 Task: Check the percentage active listings of golf course in the last 1 year.
Action: Mouse moved to (1063, 234)
Screenshot: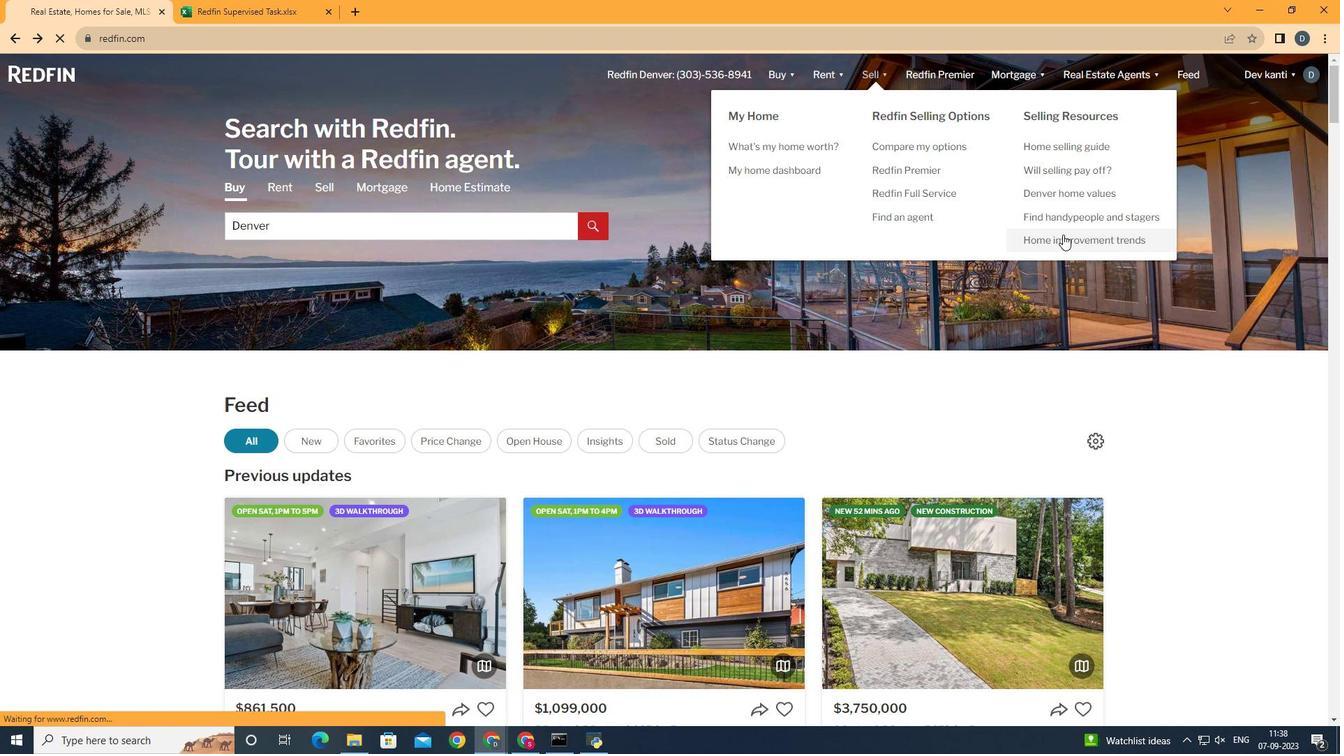 
Action: Mouse pressed left at (1063, 234)
Screenshot: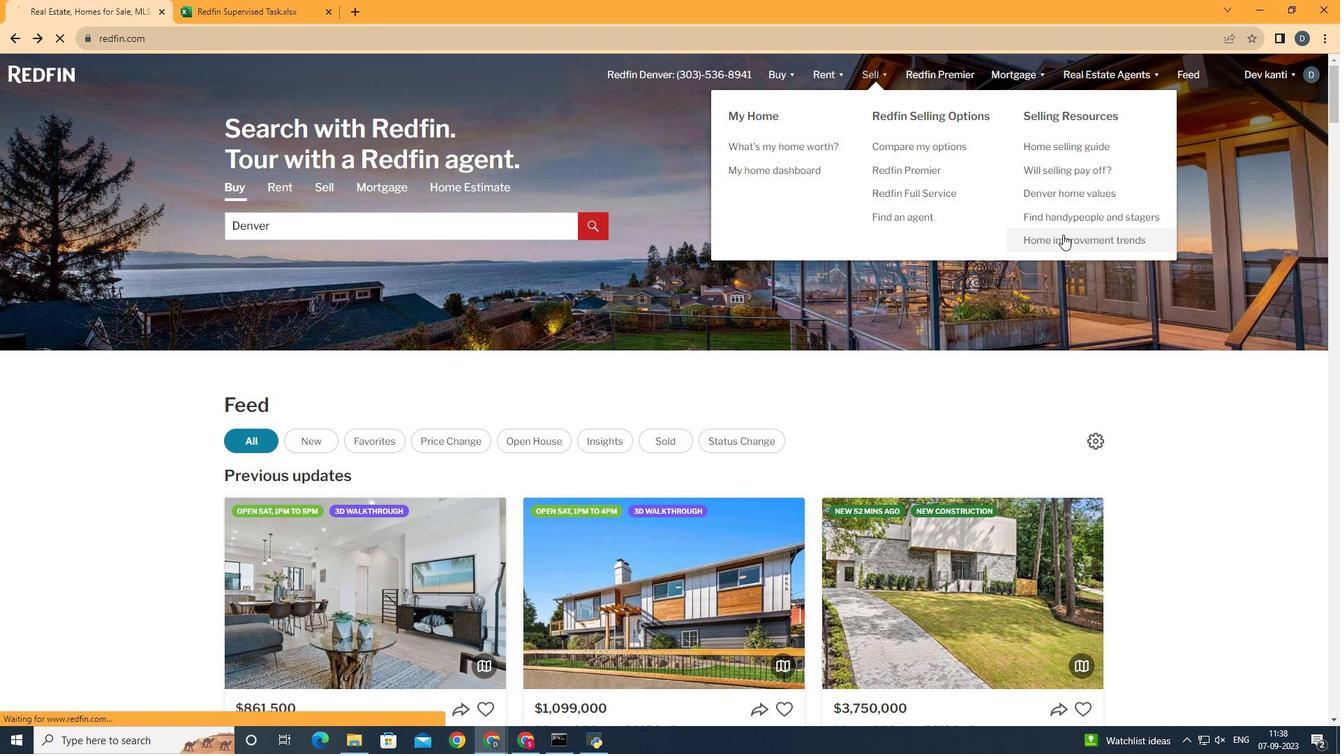 
Action: Mouse moved to (379, 273)
Screenshot: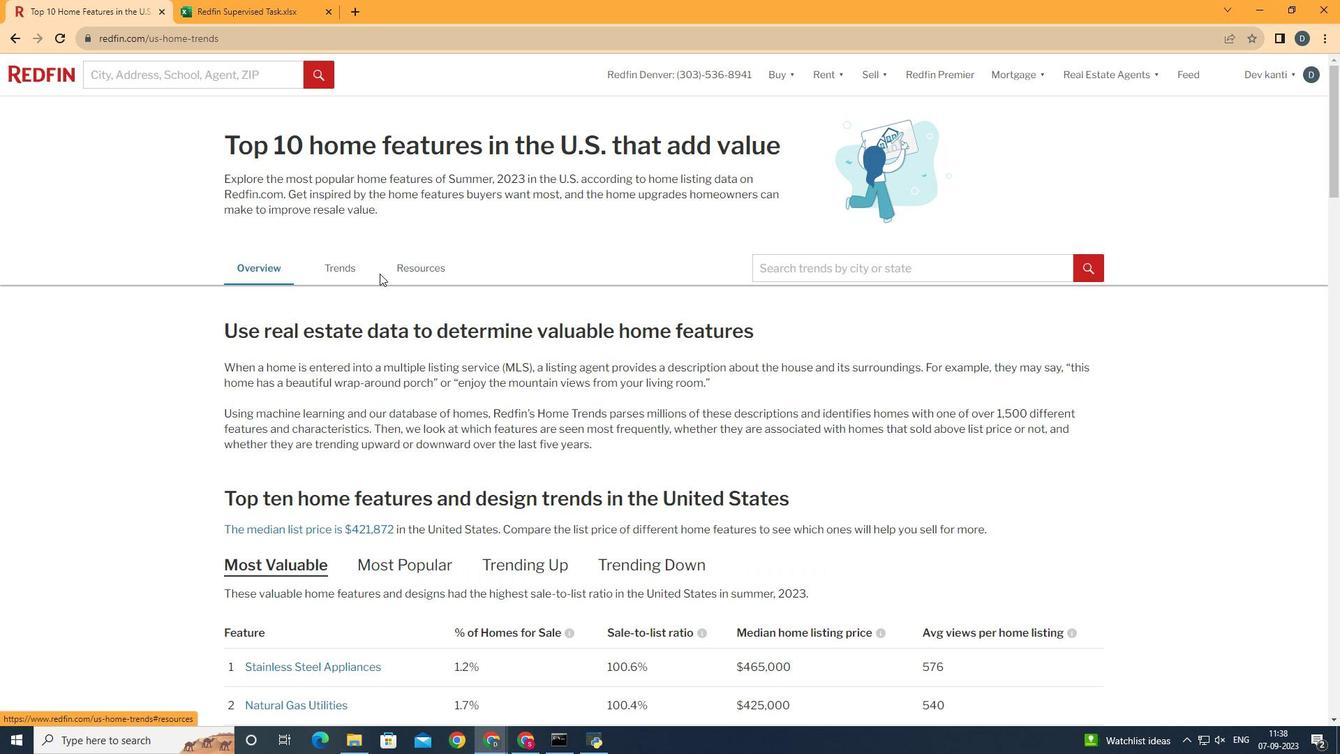 
Action: Mouse pressed left at (379, 273)
Screenshot: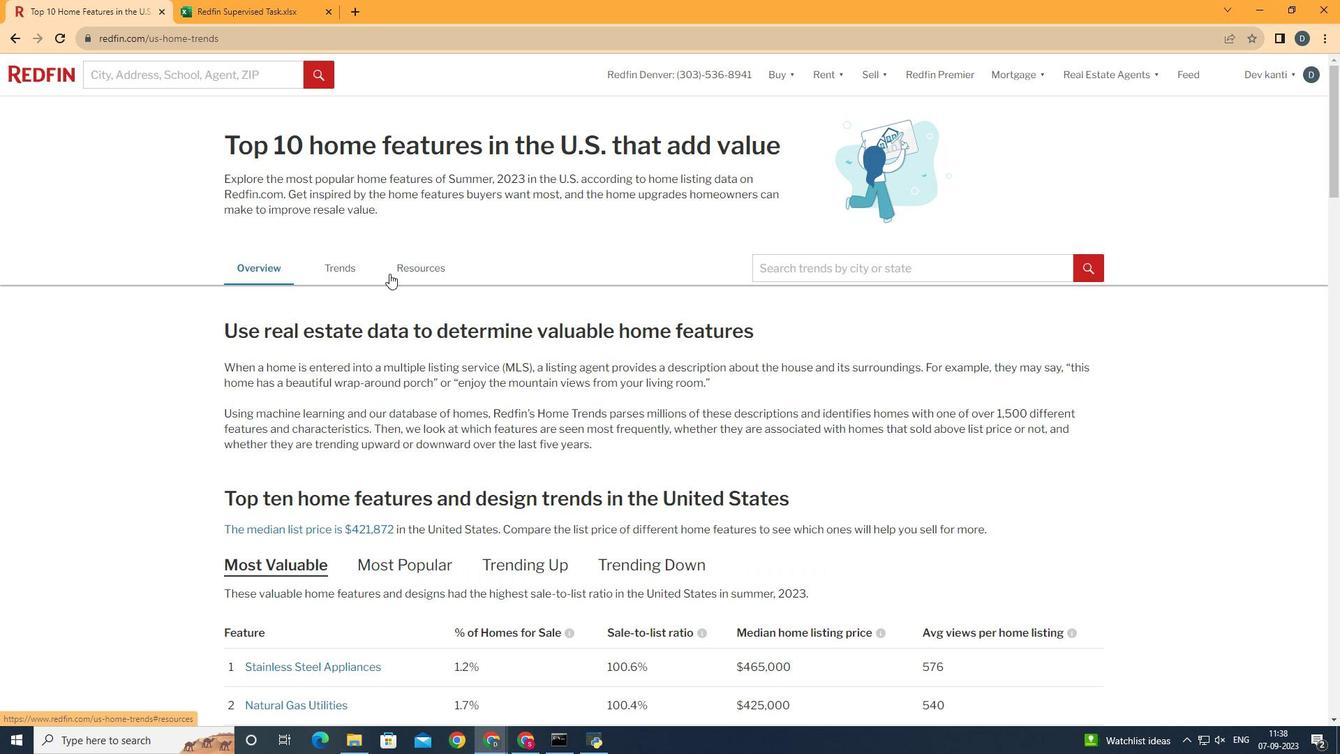 
Action: Mouse moved to (441, 268)
Screenshot: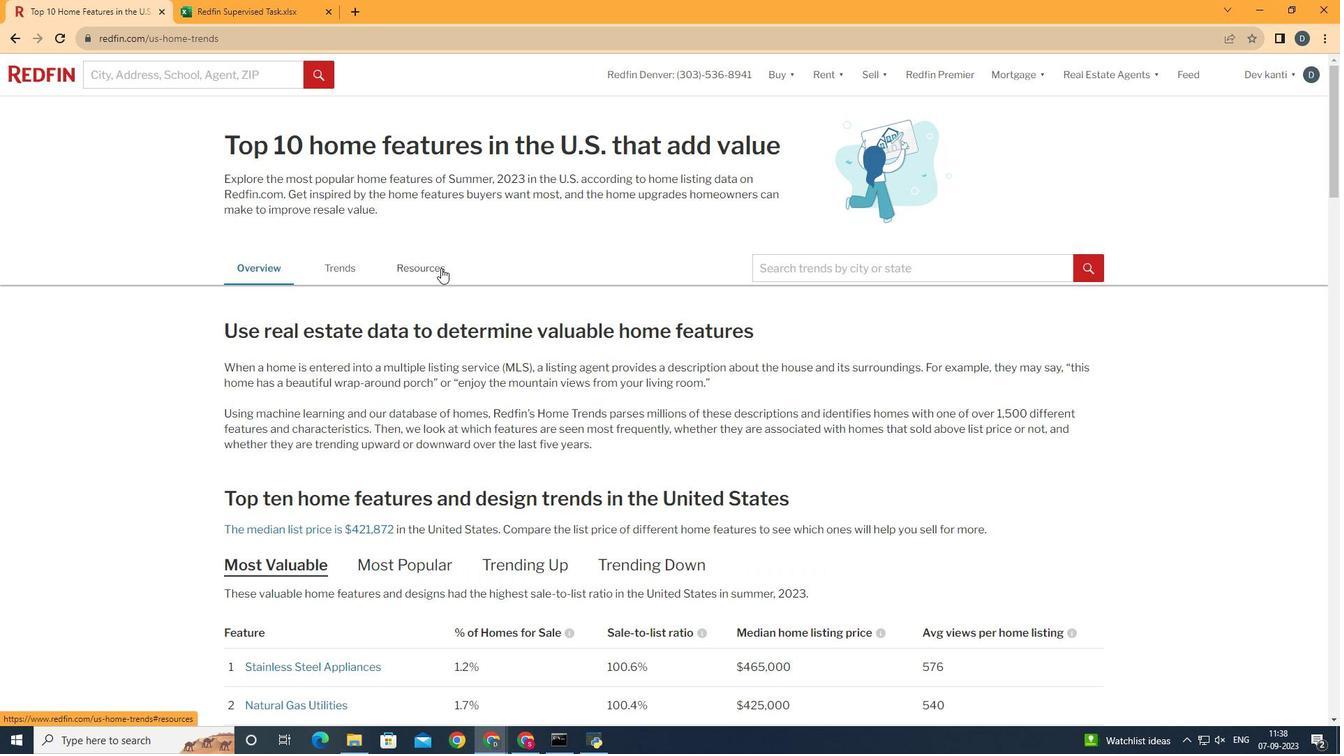 
Action: Mouse pressed left at (441, 268)
Screenshot: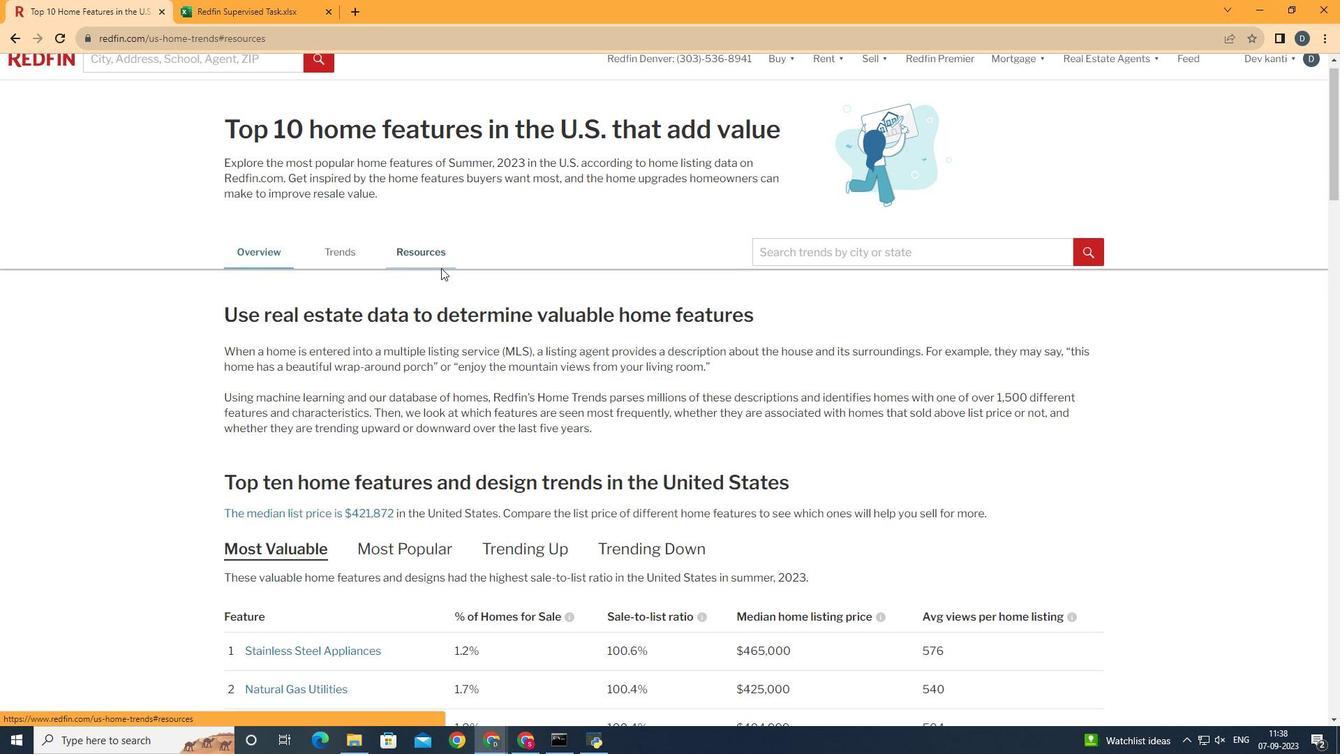 
Action: Mouse moved to (524, 277)
Screenshot: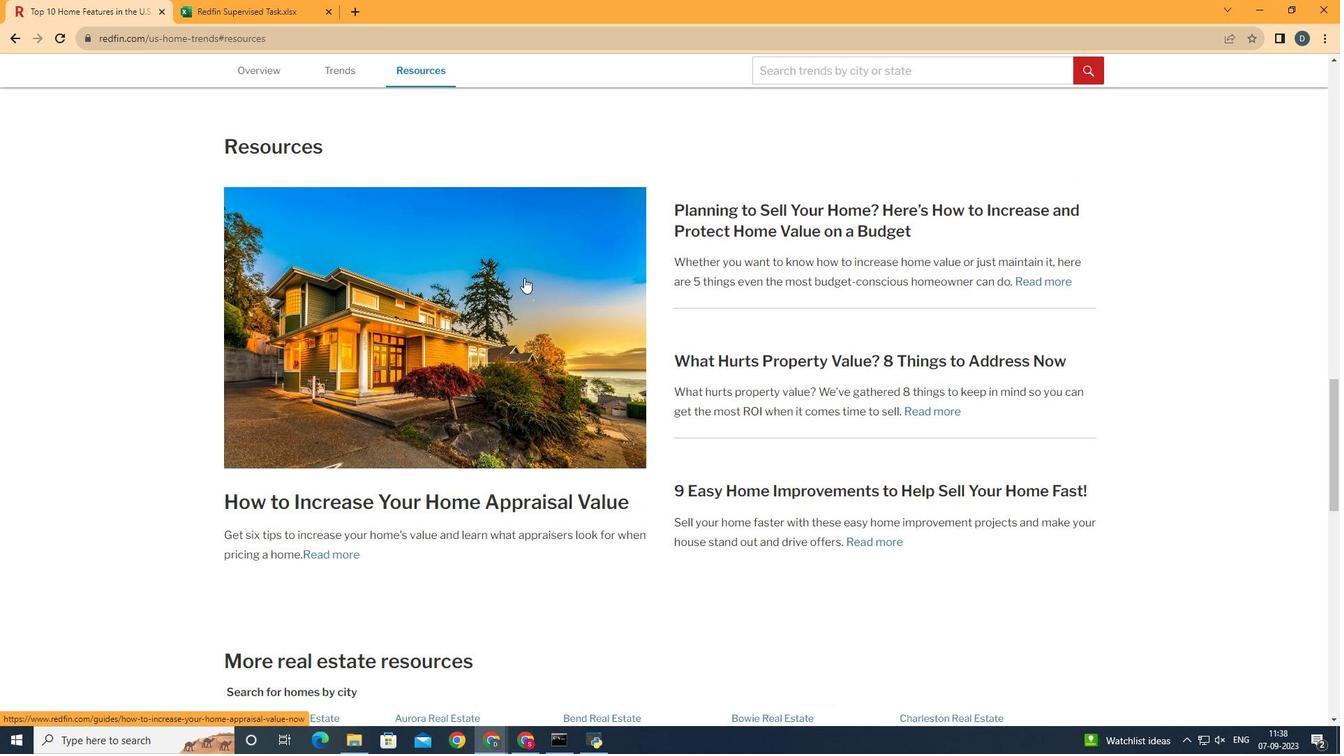 
Action: Mouse scrolled (524, 278) with delta (0, 0)
Screenshot: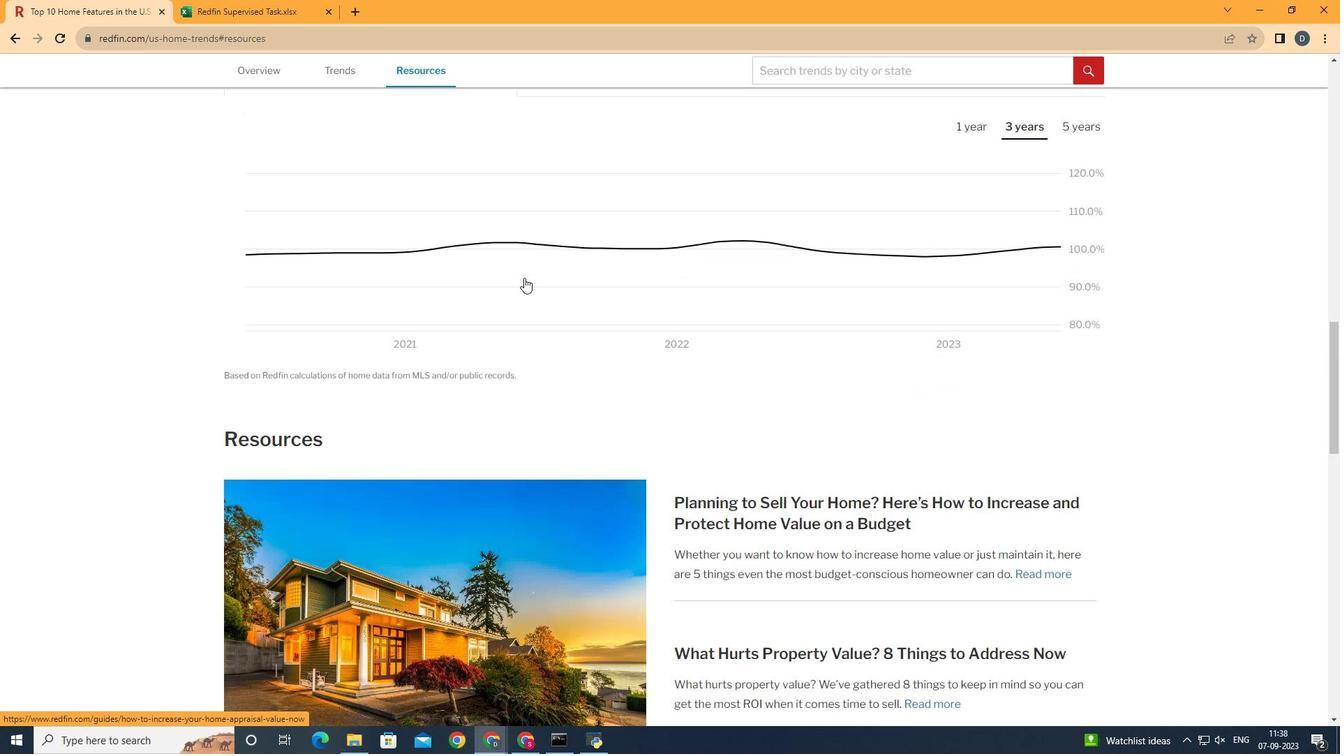 
Action: Mouse scrolled (524, 278) with delta (0, 0)
Screenshot: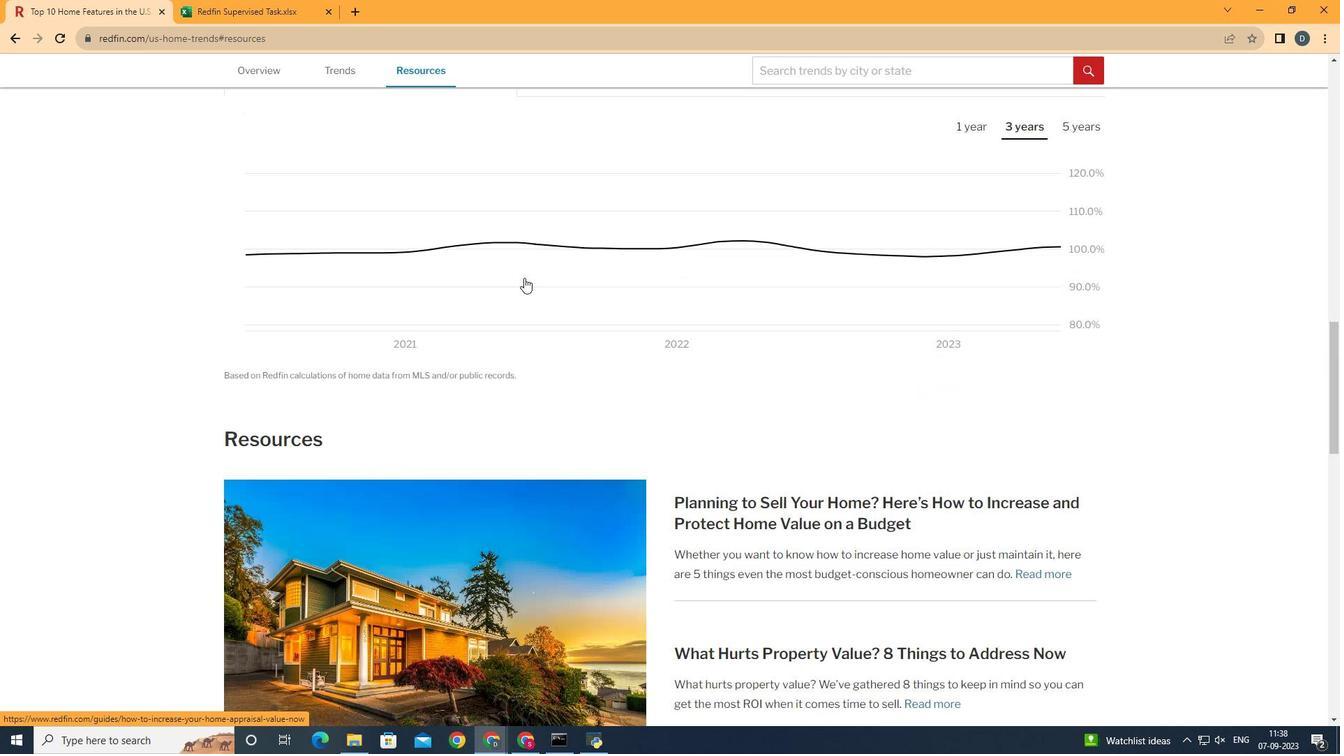 
Action: Mouse scrolled (524, 278) with delta (0, 0)
Screenshot: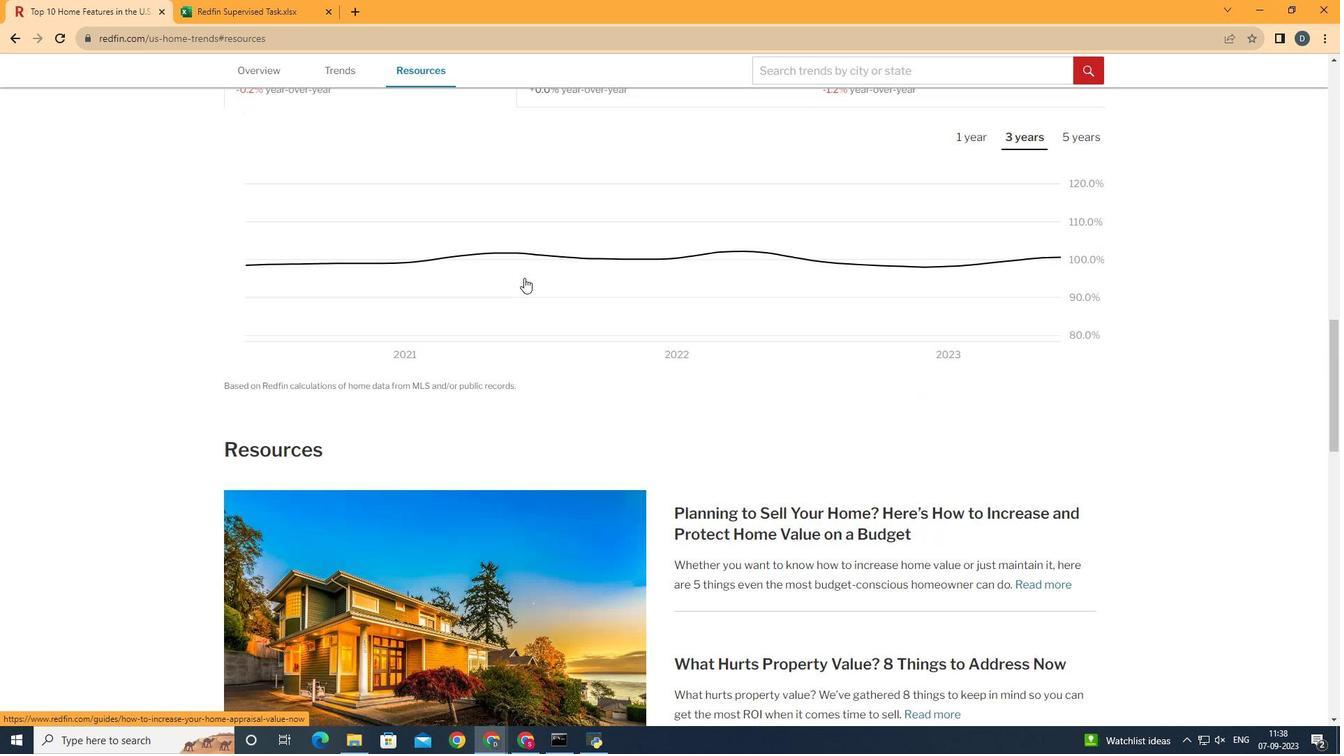 
Action: Mouse scrolled (524, 278) with delta (0, 0)
Screenshot: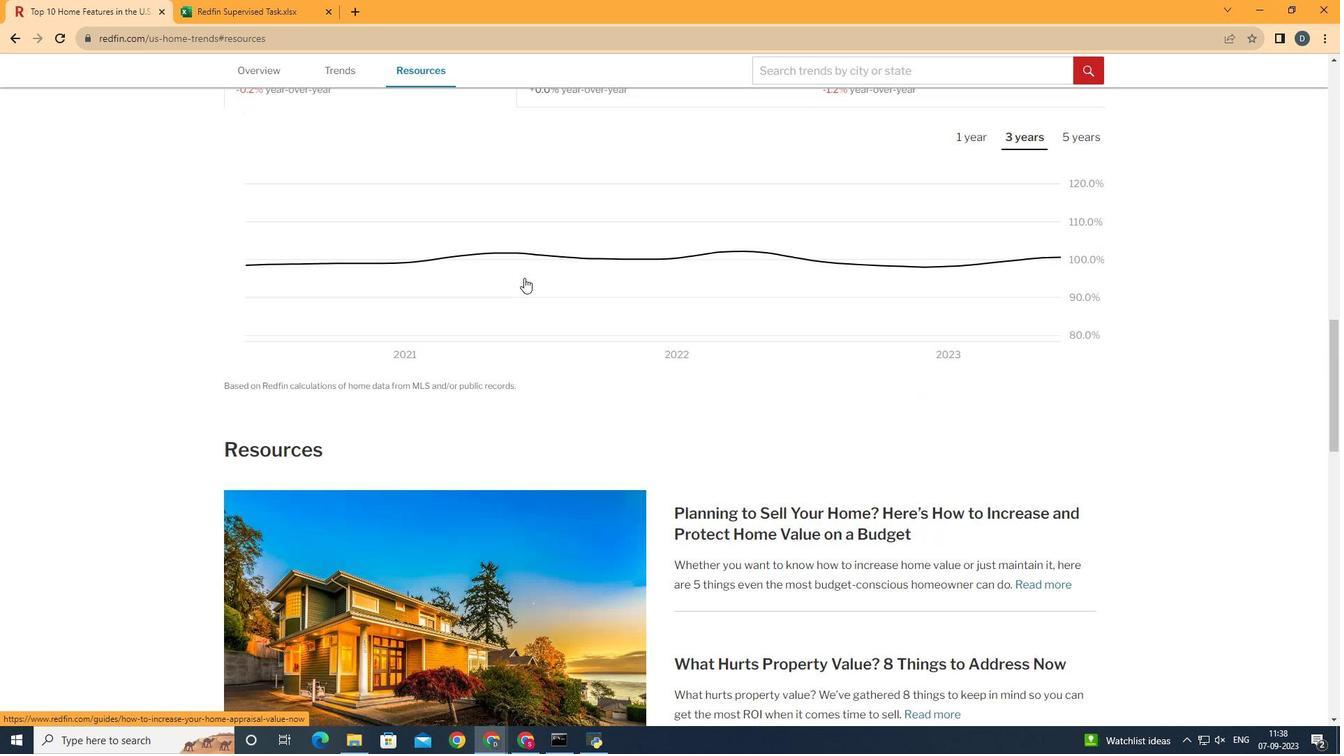
Action: Mouse scrolled (524, 278) with delta (0, 0)
Screenshot: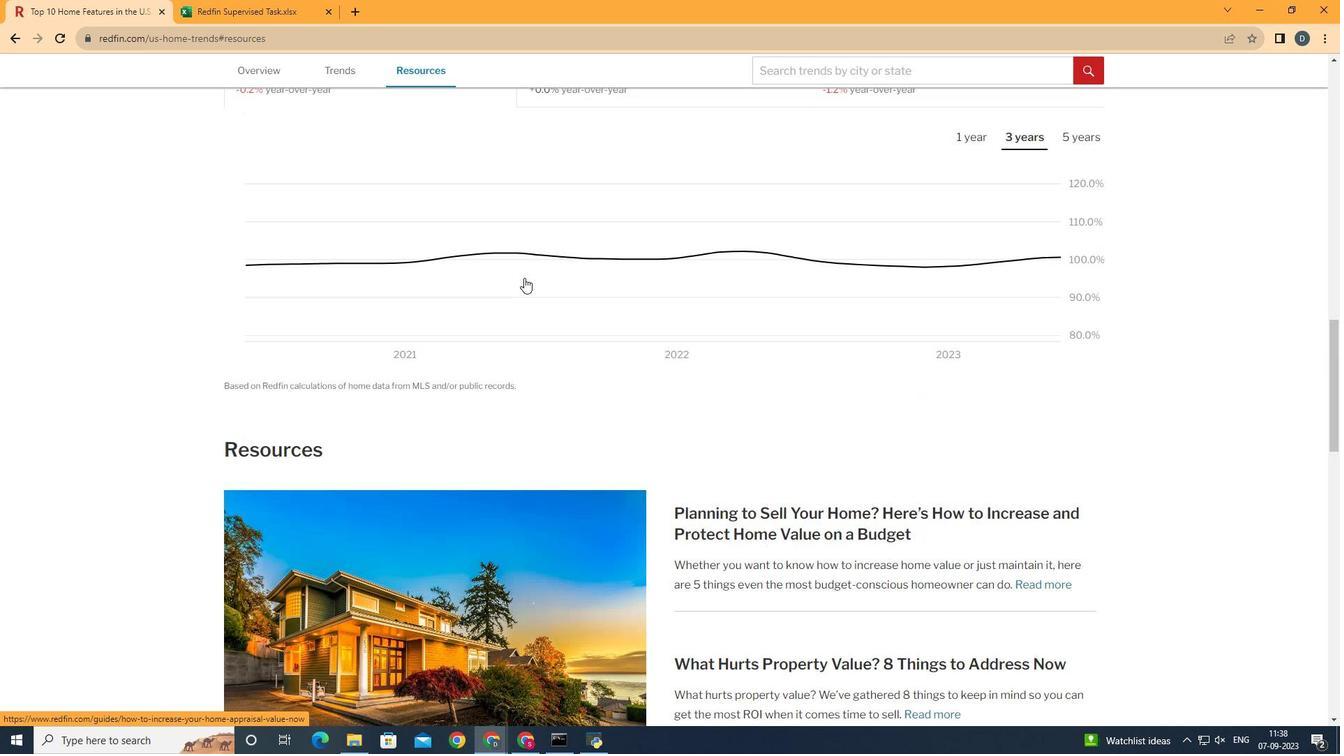 
Action: Mouse scrolled (524, 278) with delta (0, 0)
Screenshot: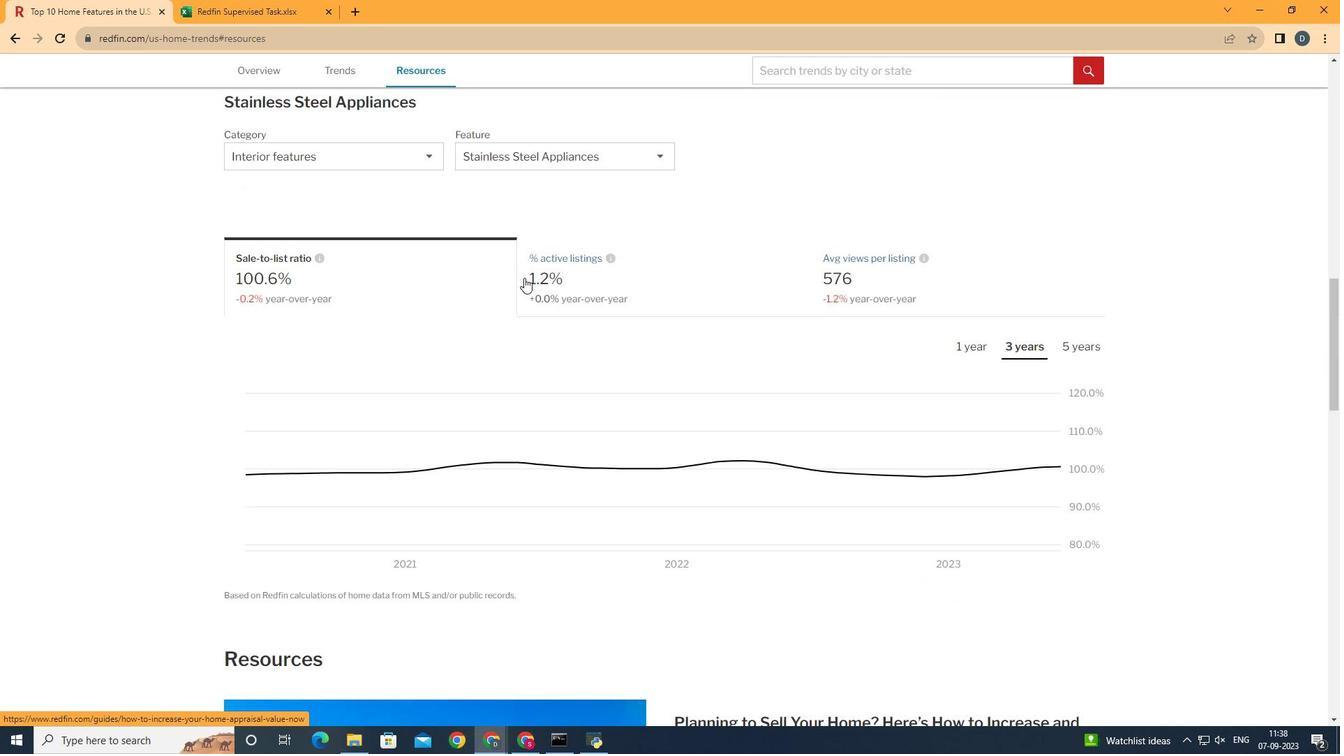 
Action: Mouse scrolled (524, 278) with delta (0, 0)
Screenshot: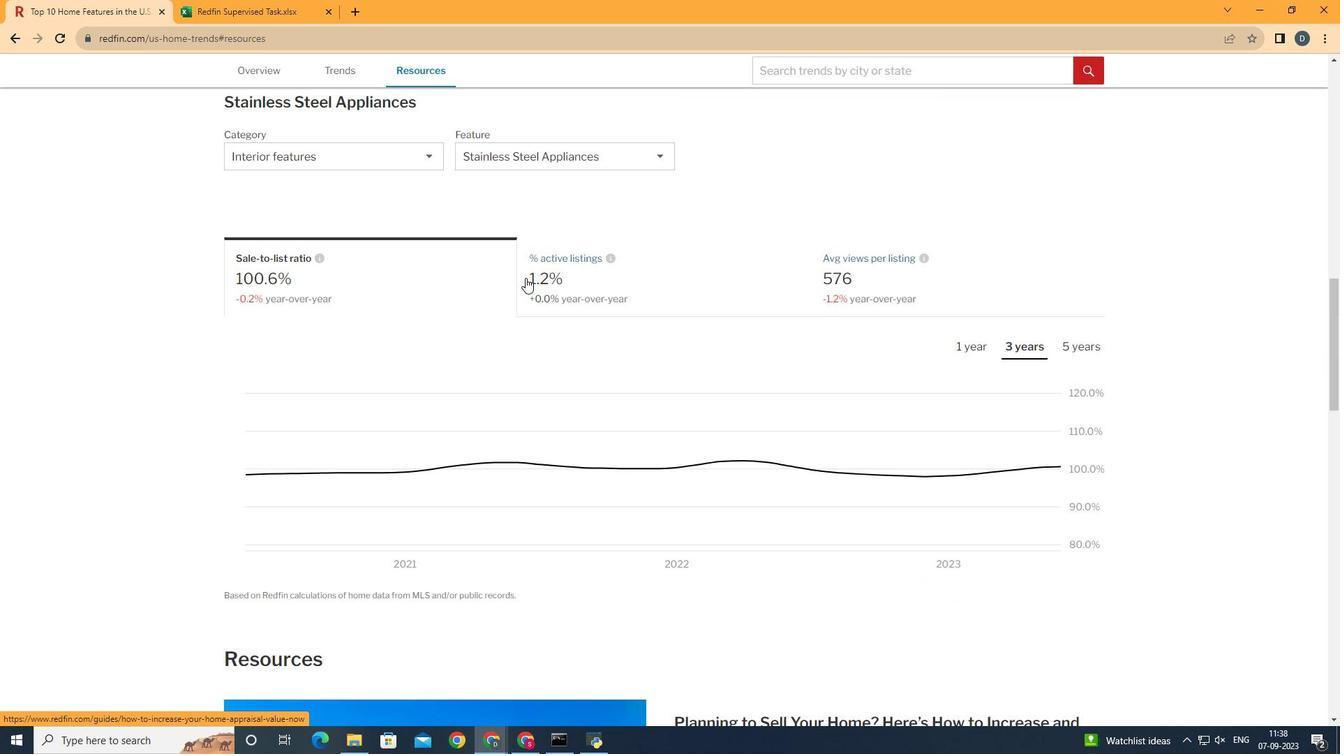 
Action: Mouse scrolled (524, 278) with delta (0, 0)
Screenshot: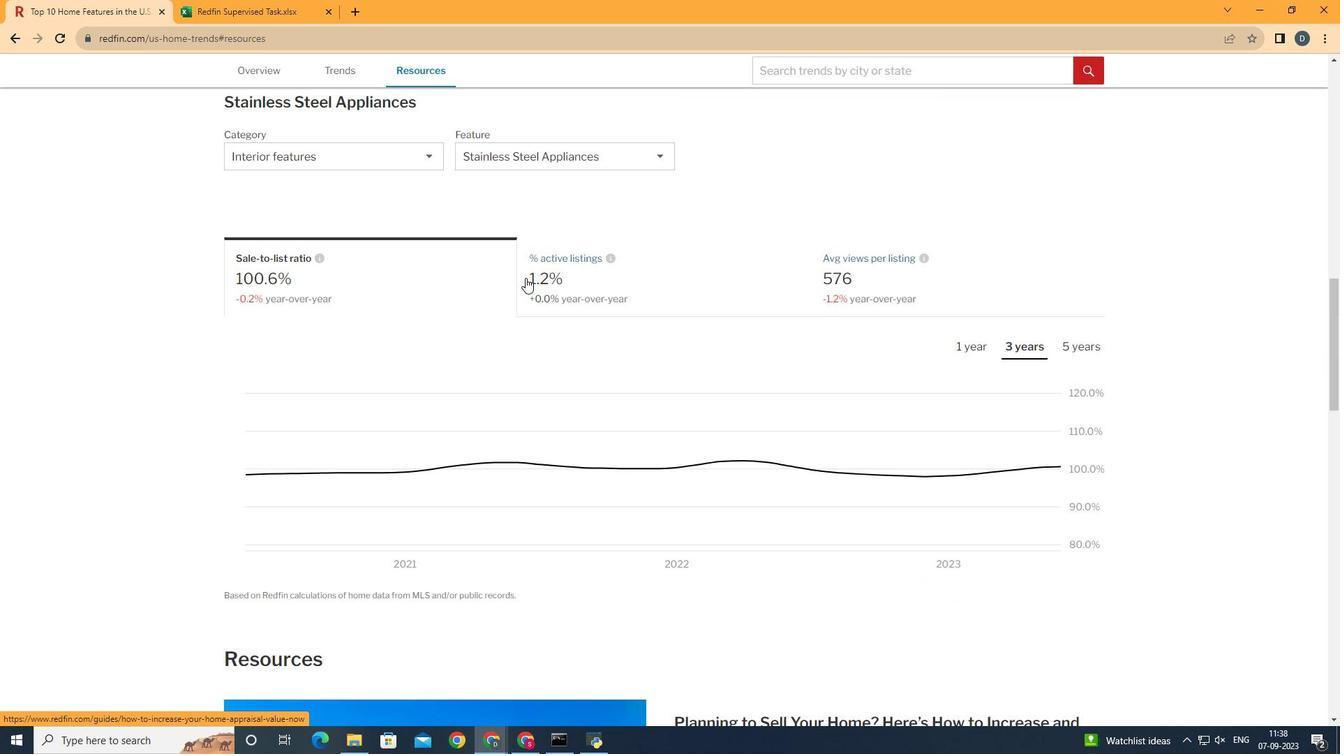 
Action: Mouse moved to (525, 277)
Screenshot: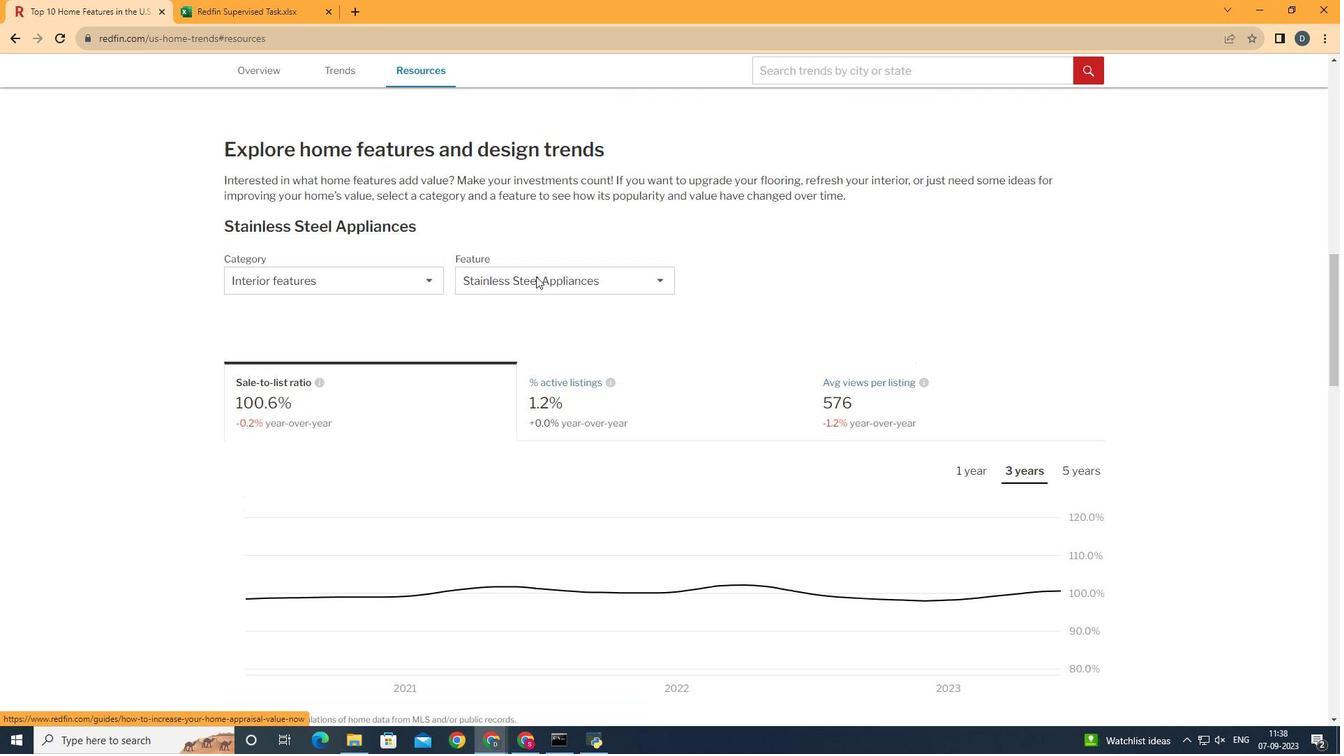 
Action: Mouse scrolled (525, 278) with delta (0, 0)
Screenshot: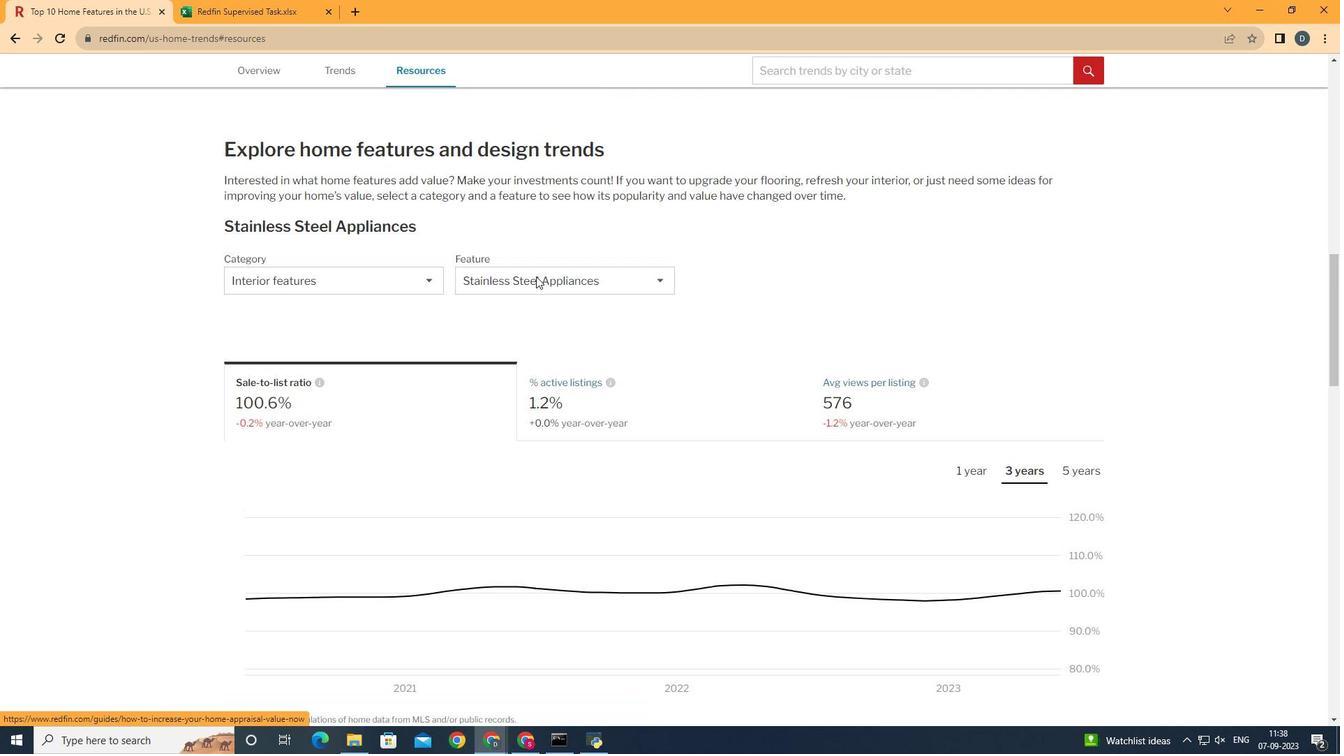 
Action: Mouse scrolled (525, 278) with delta (0, 0)
Screenshot: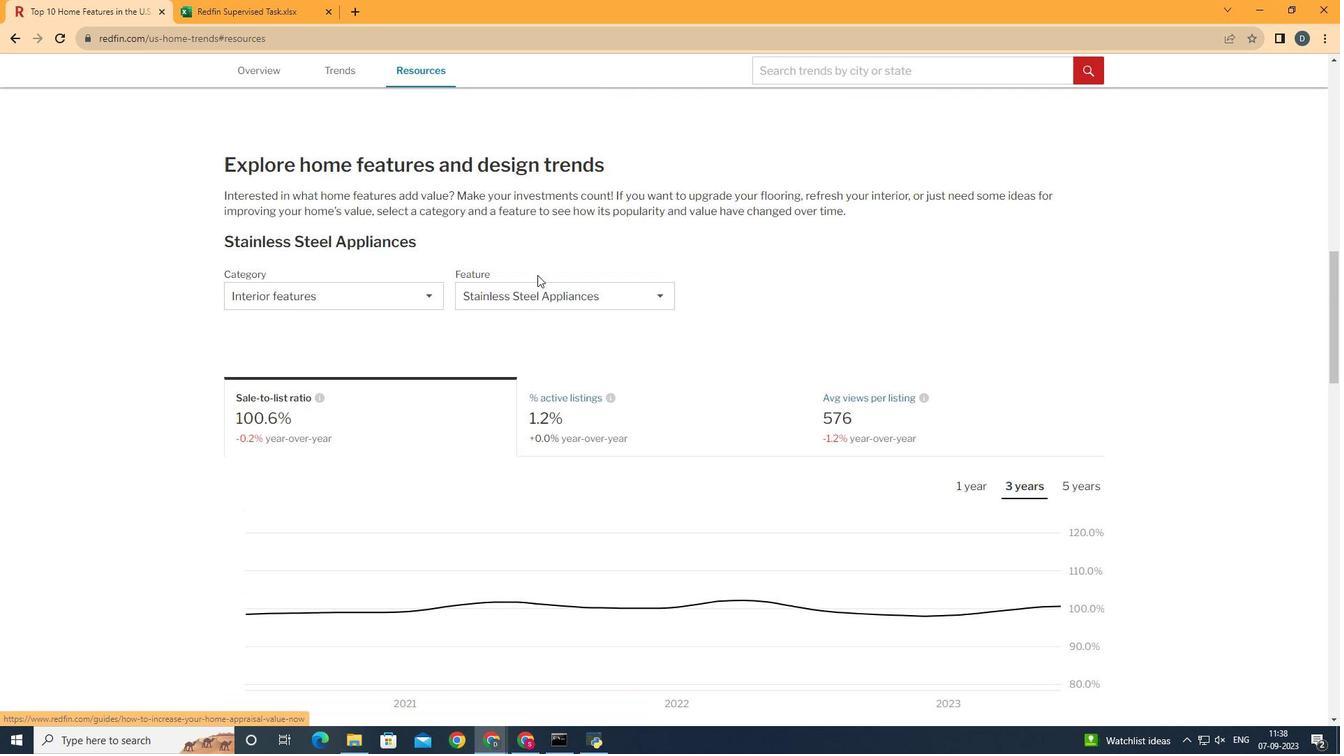 
Action: Mouse moved to (542, 271)
Screenshot: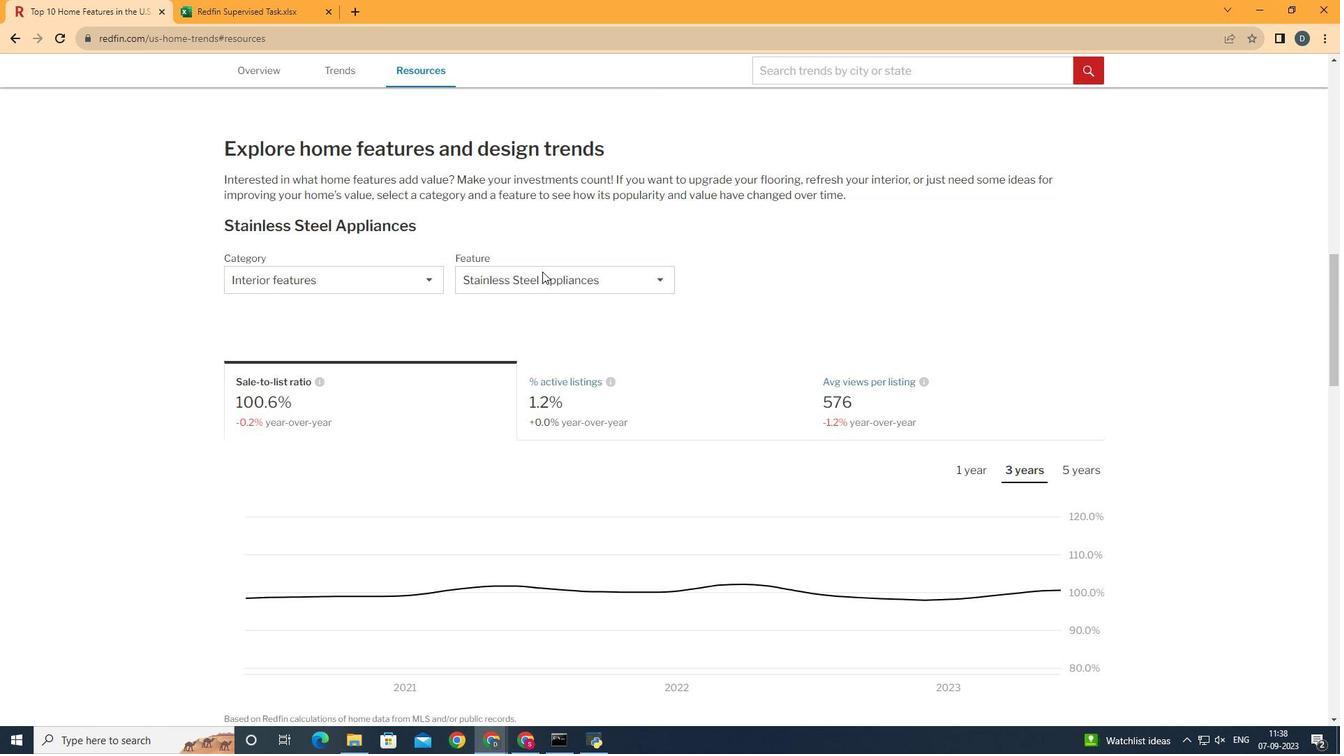 
Action: Mouse scrolled (542, 270) with delta (0, 0)
Screenshot: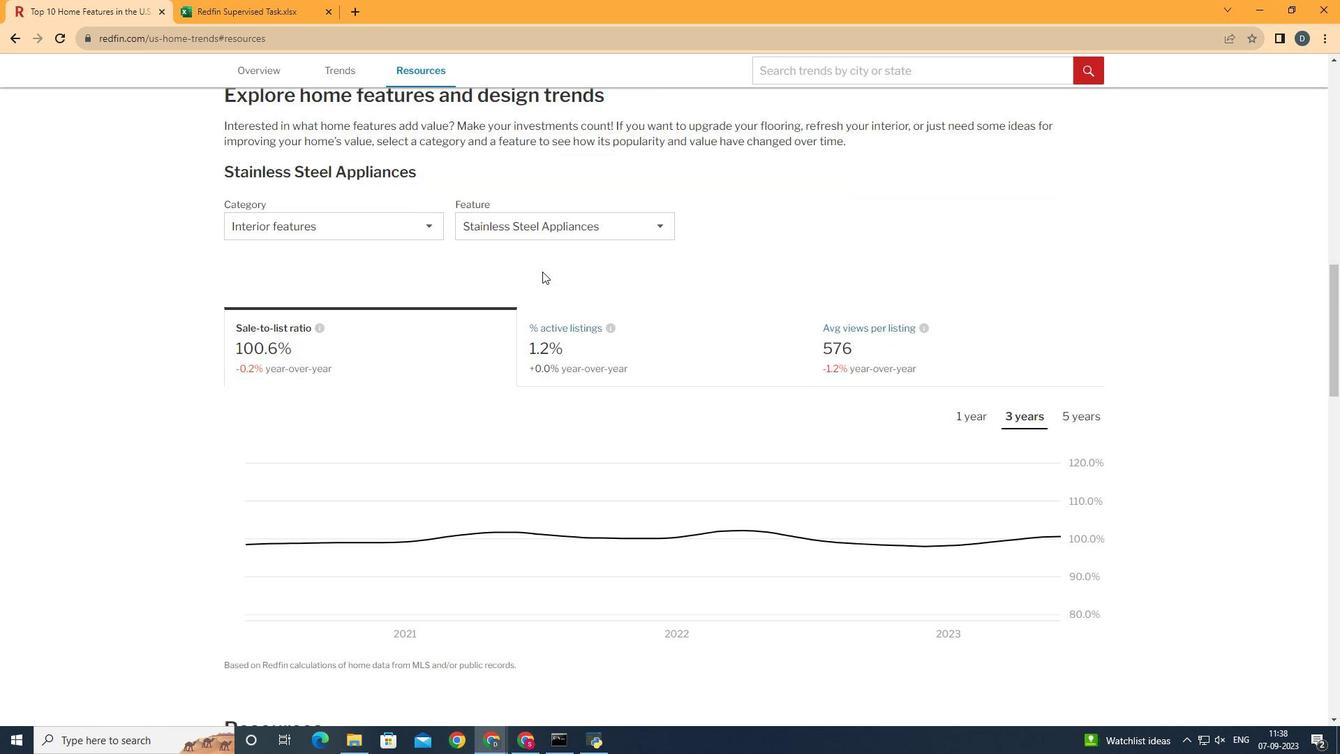 
Action: Mouse moved to (386, 224)
Screenshot: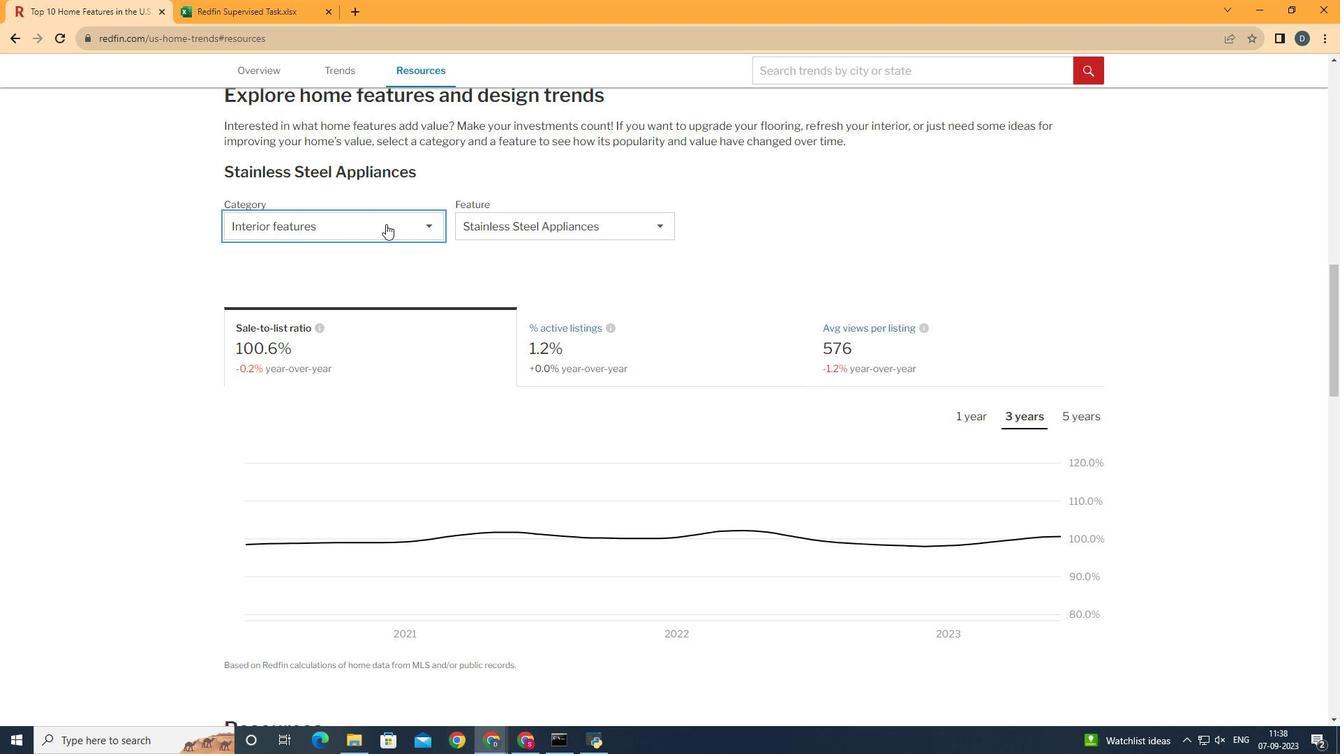 
Action: Mouse pressed left at (386, 224)
Screenshot: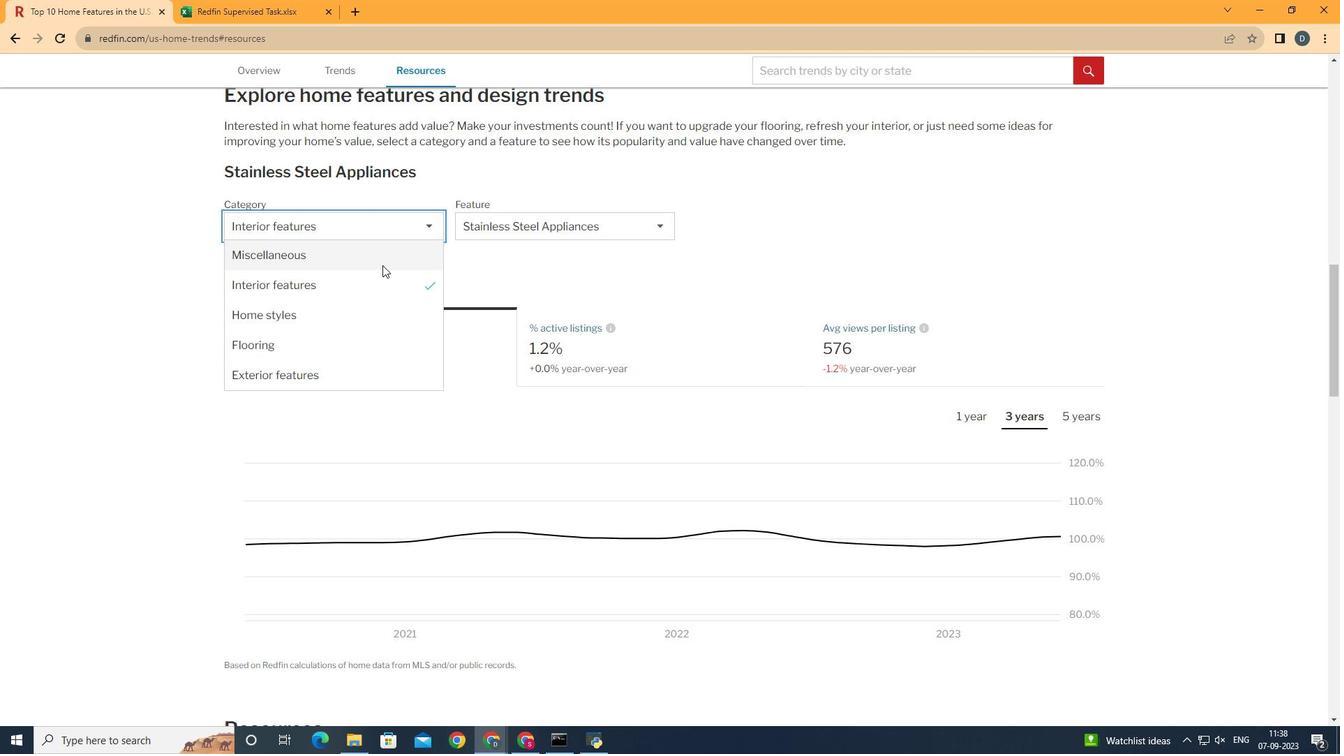 
Action: Mouse moved to (384, 253)
Screenshot: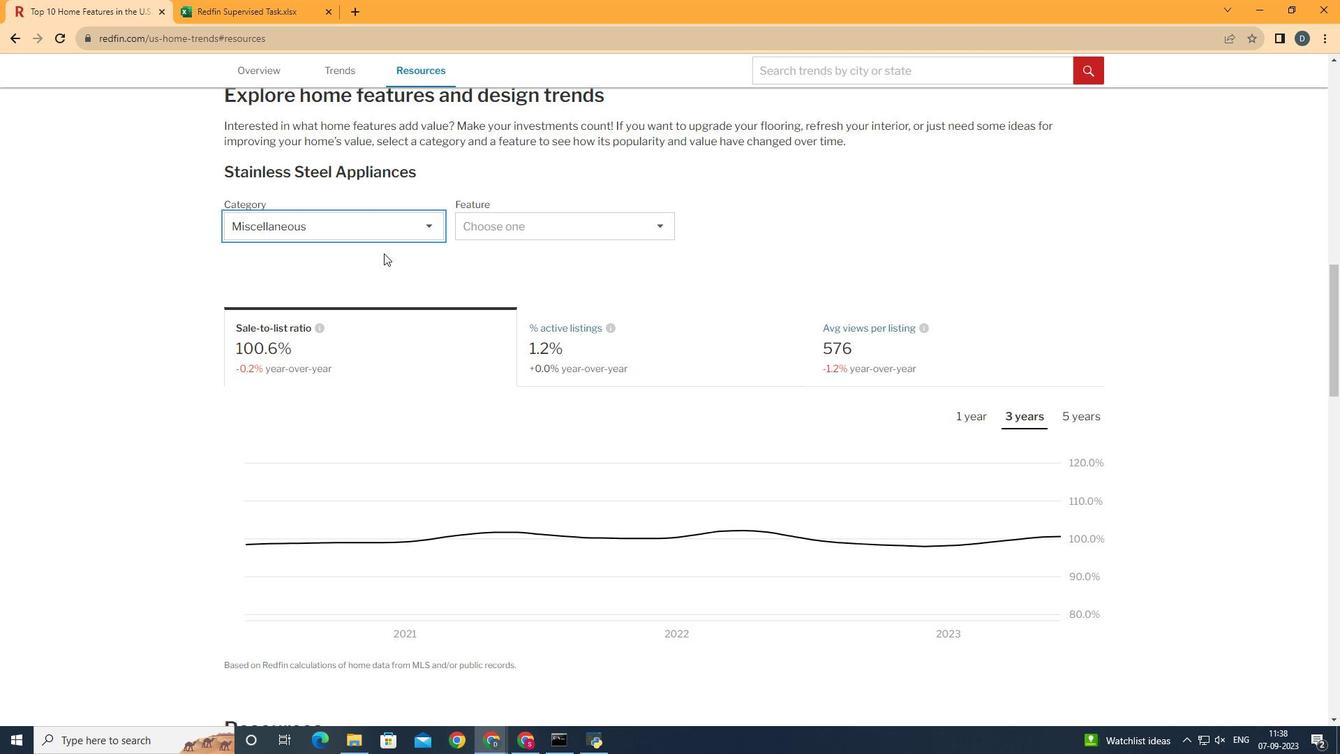 
Action: Mouse pressed left at (384, 253)
Screenshot: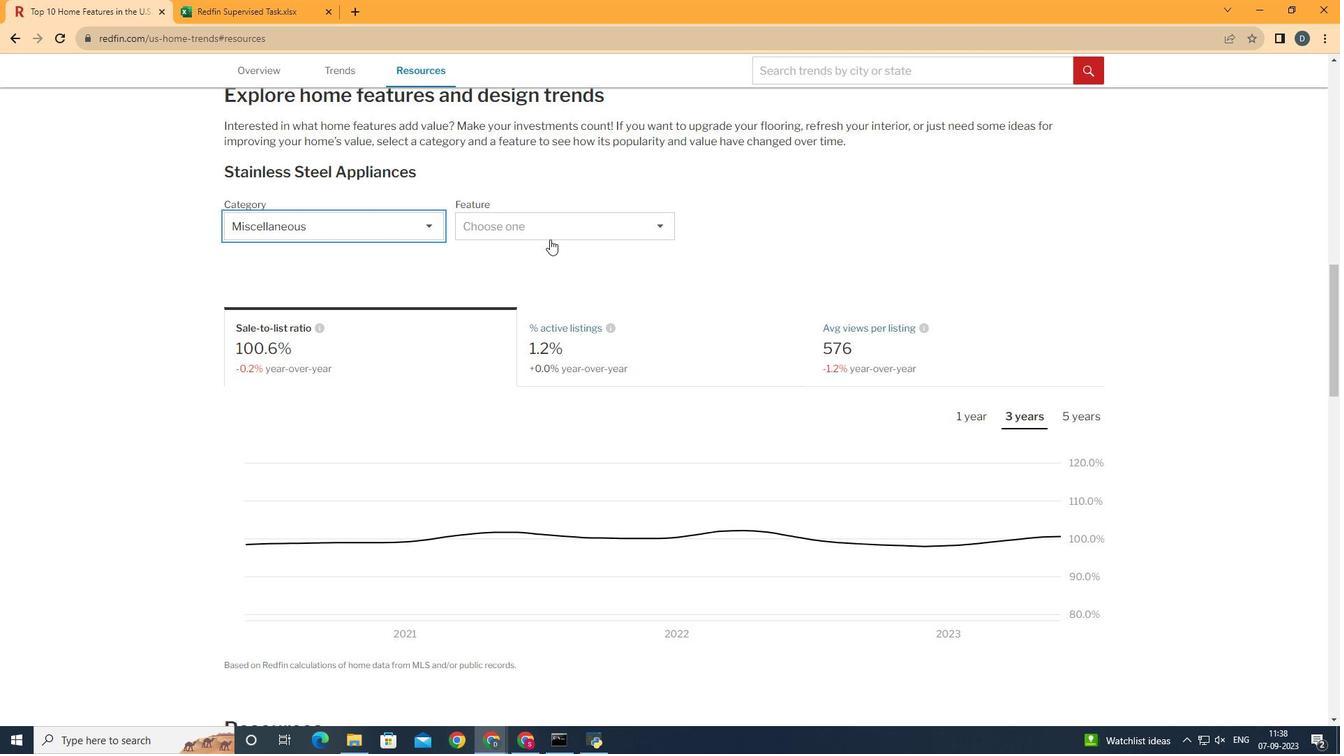 
Action: Mouse moved to (597, 232)
Screenshot: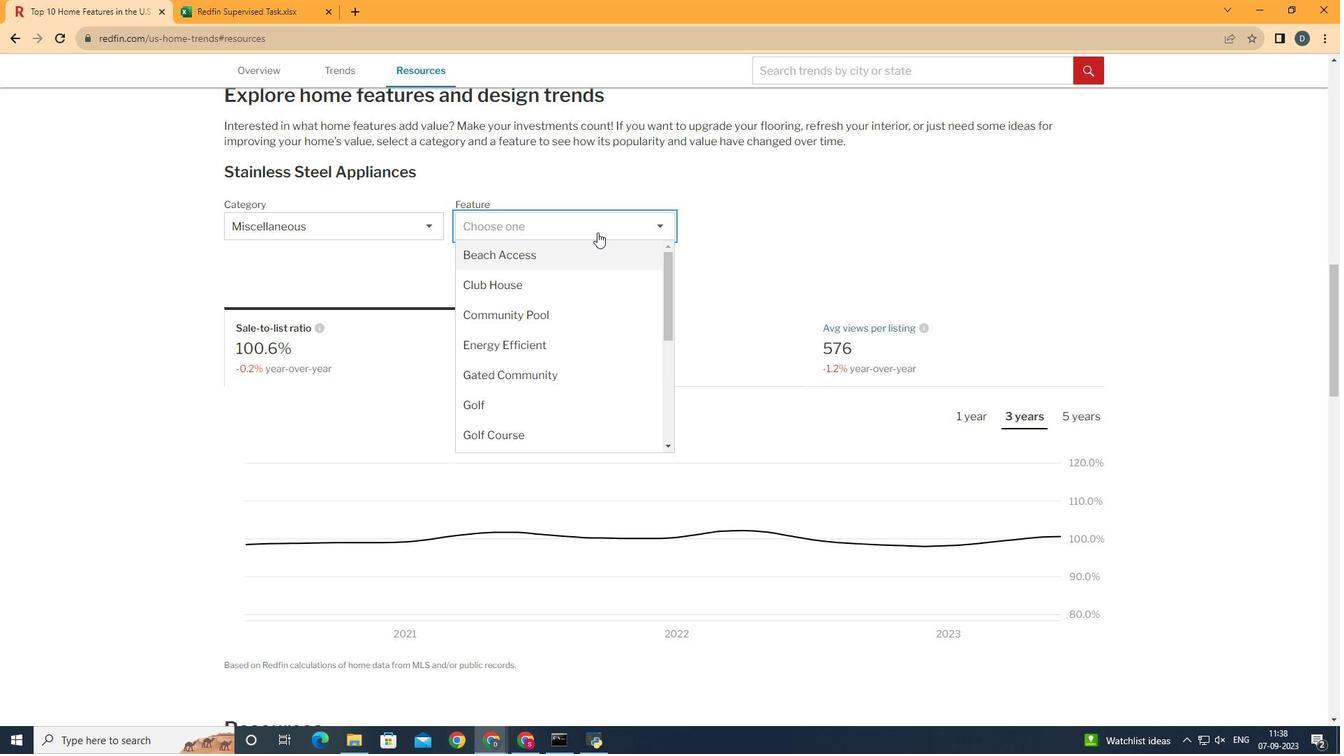 
Action: Mouse pressed left at (597, 232)
Screenshot: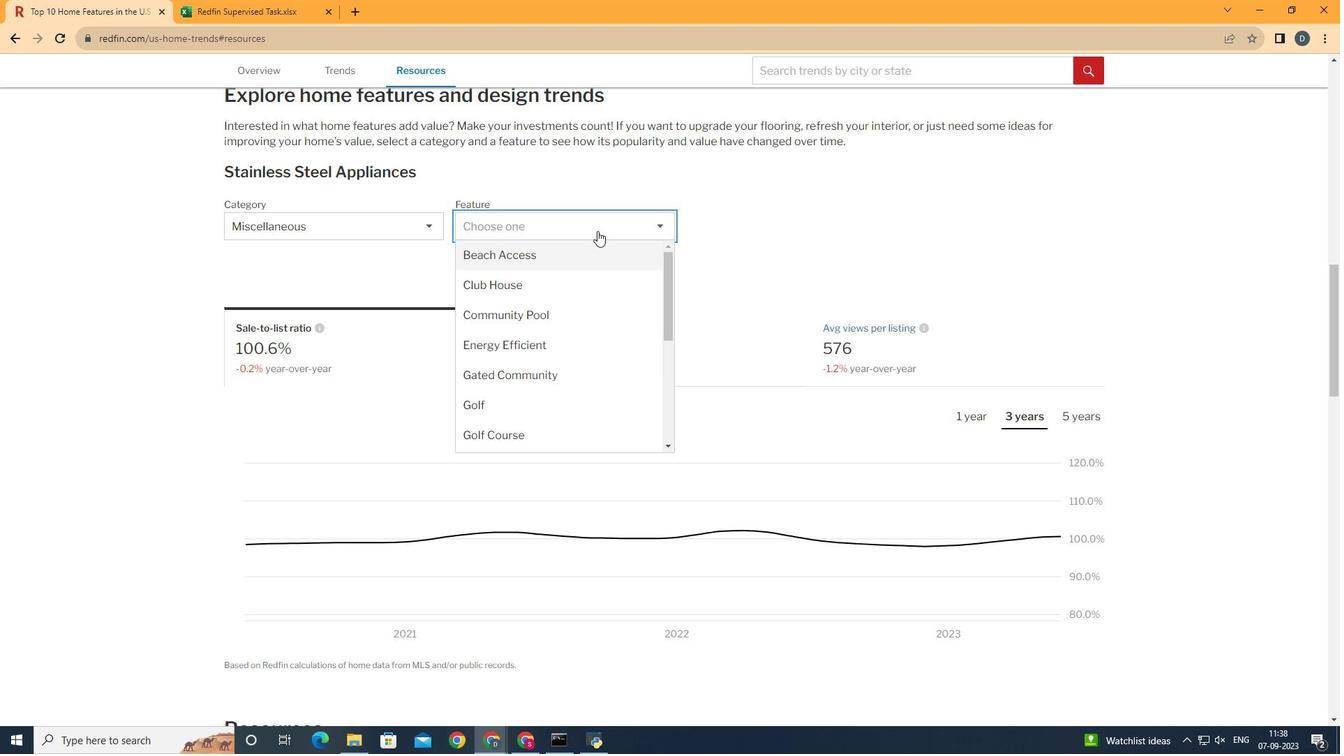
Action: Mouse moved to (554, 439)
Screenshot: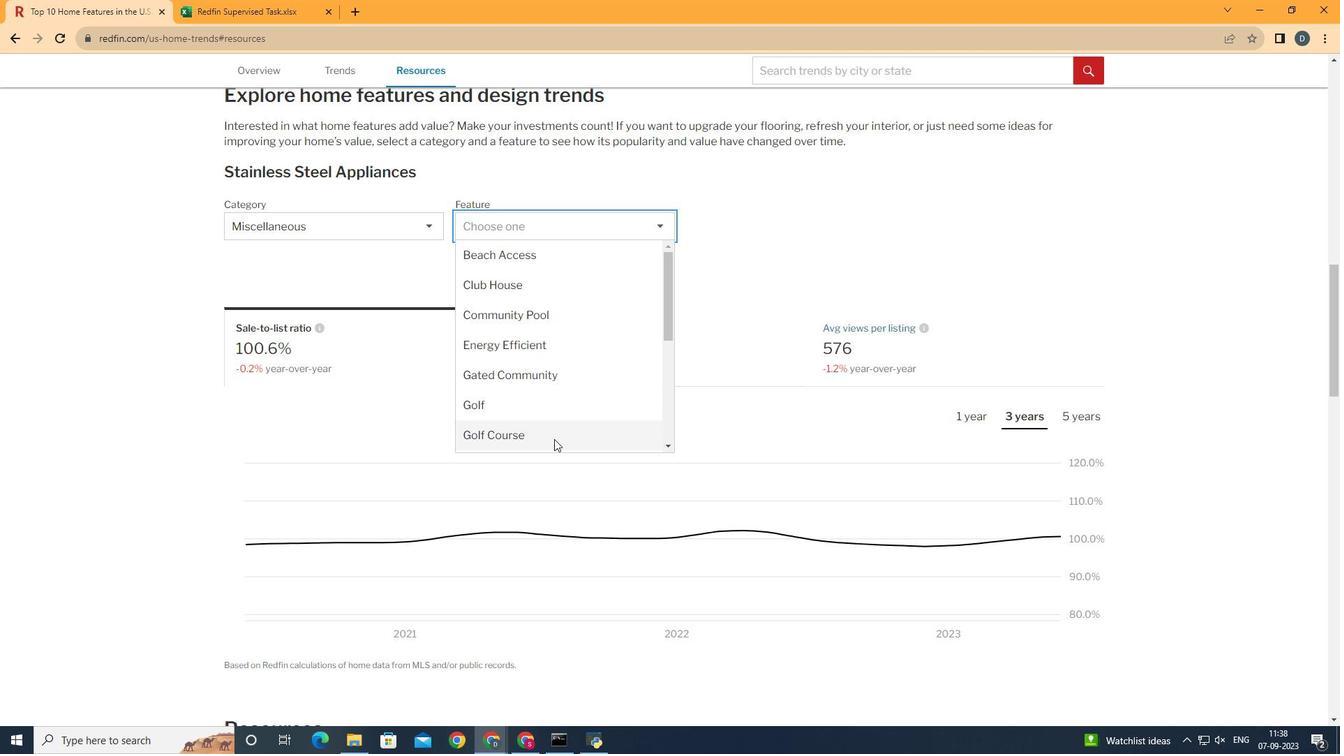 
Action: Mouse pressed left at (554, 439)
Screenshot: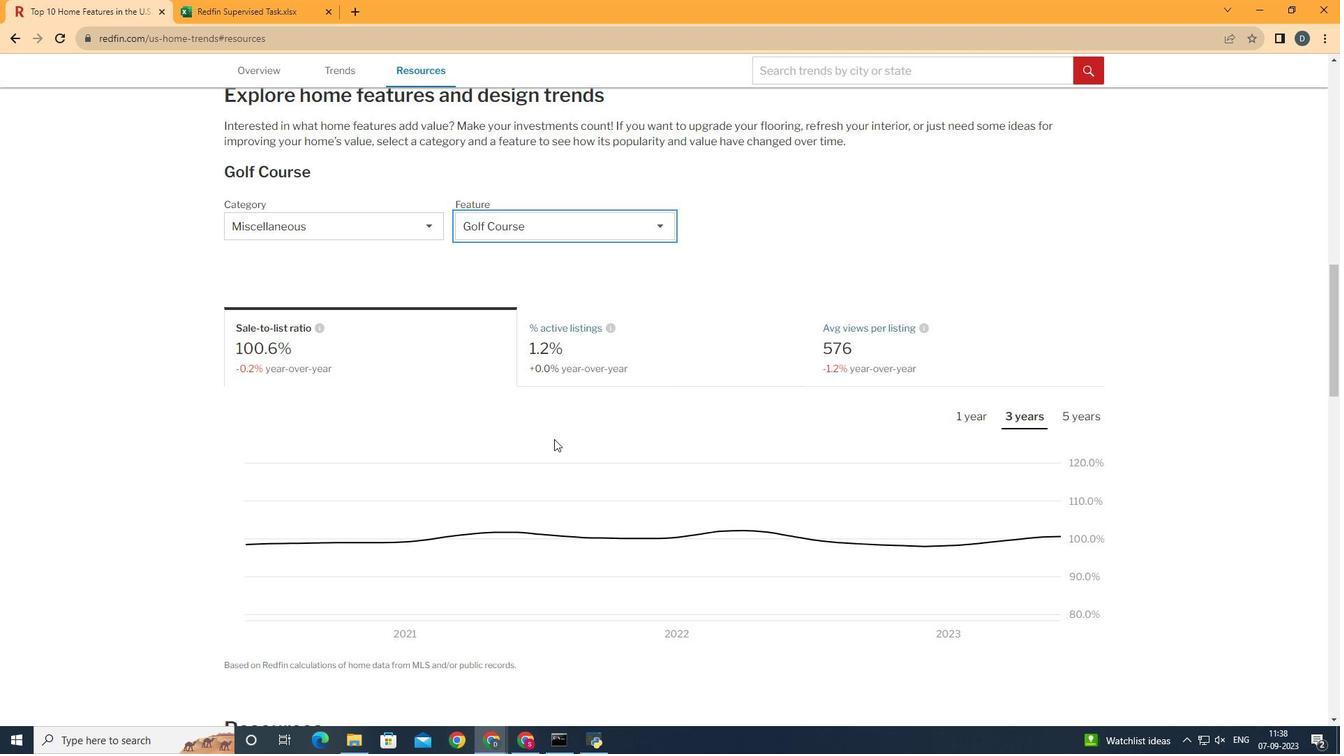 
Action: Mouse moved to (642, 349)
Screenshot: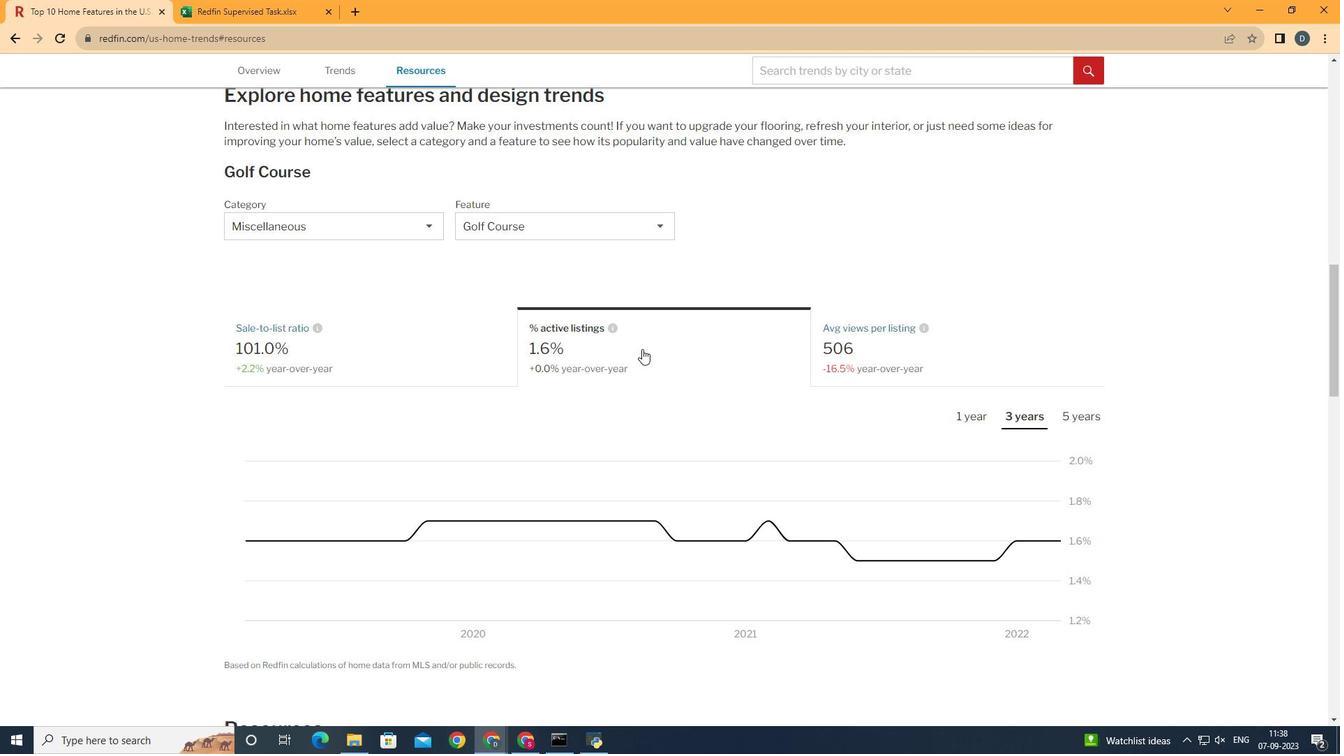 
Action: Mouse pressed left at (642, 349)
Screenshot: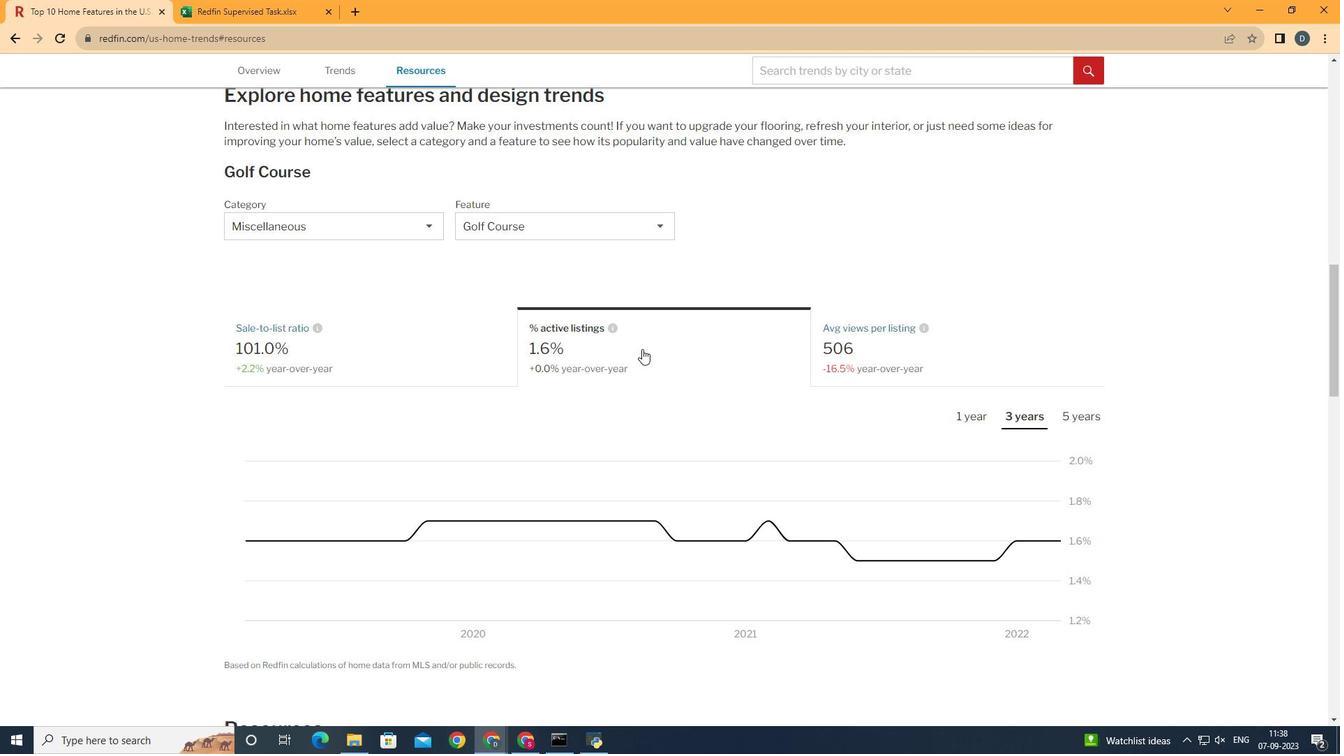 
Action: Mouse moved to (983, 416)
Screenshot: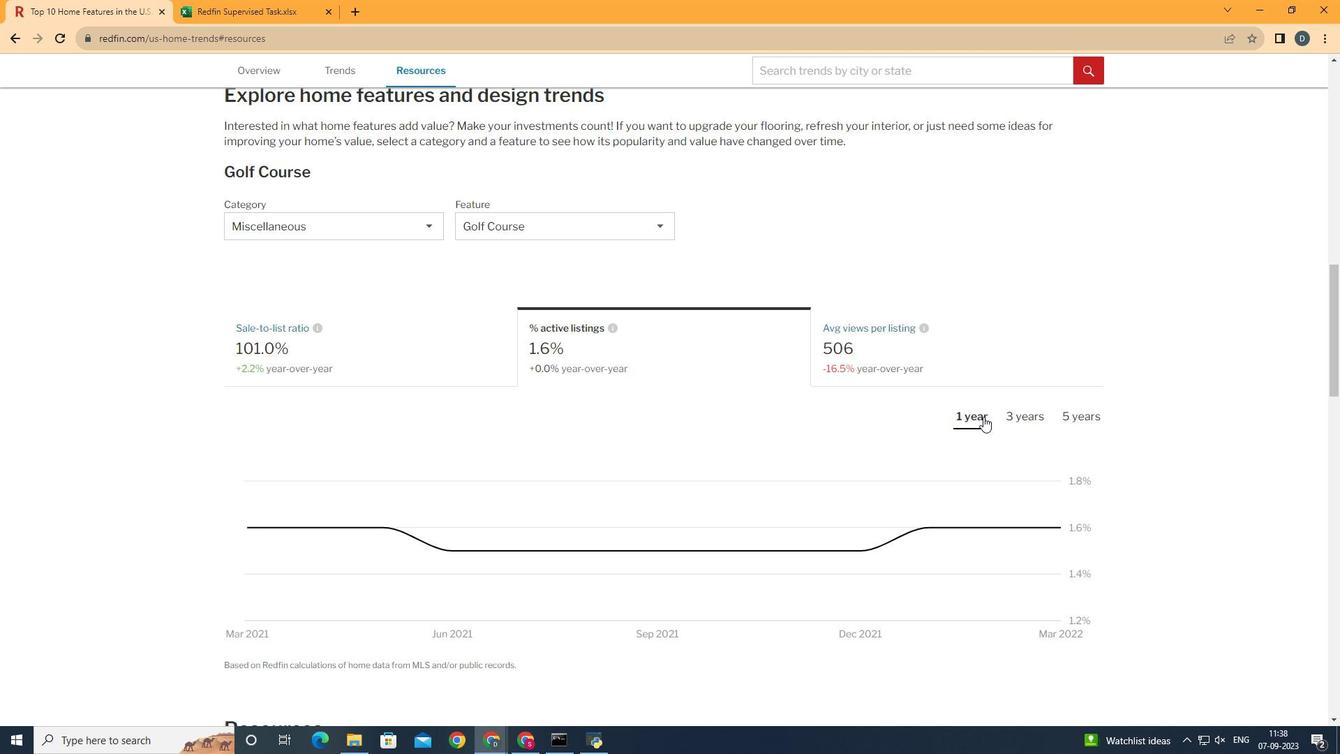 
Action: Mouse pressed left at (983, 416)
Screenshot: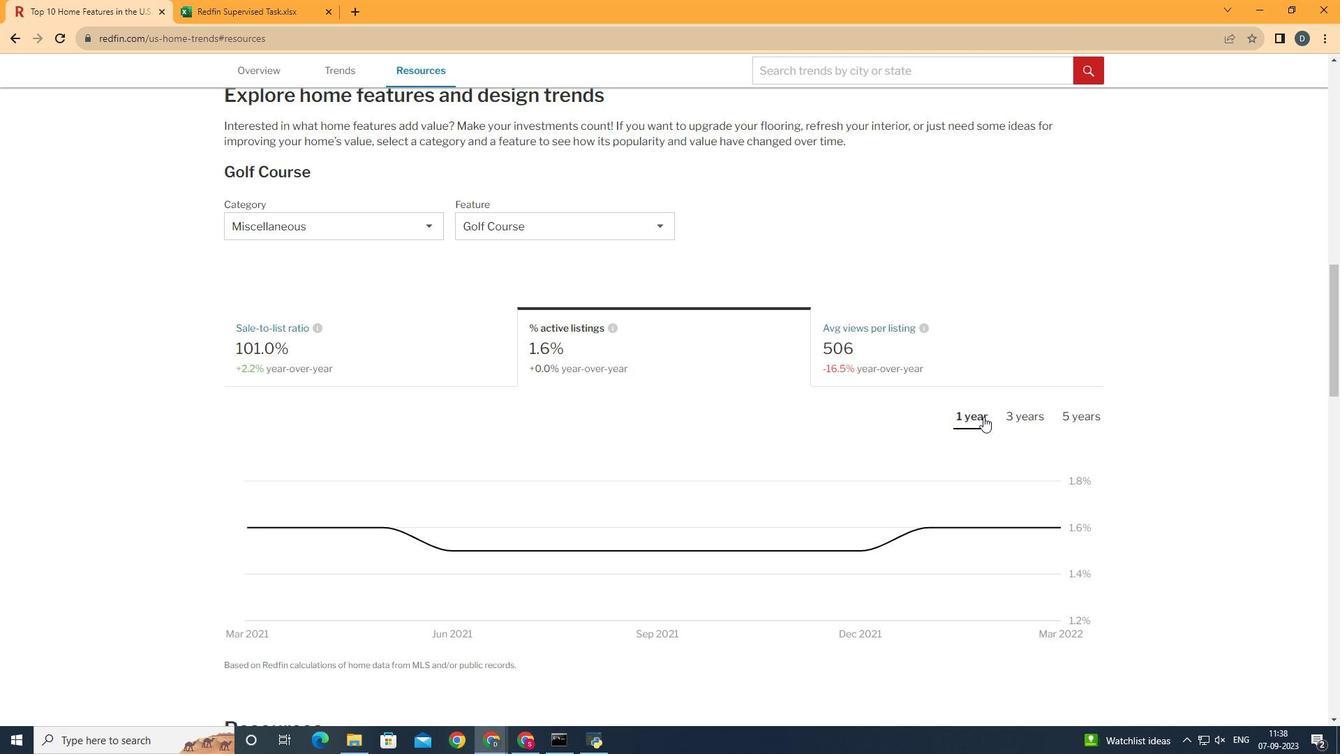 
Action: Mouse moved to (1036, 553)
Screenshot: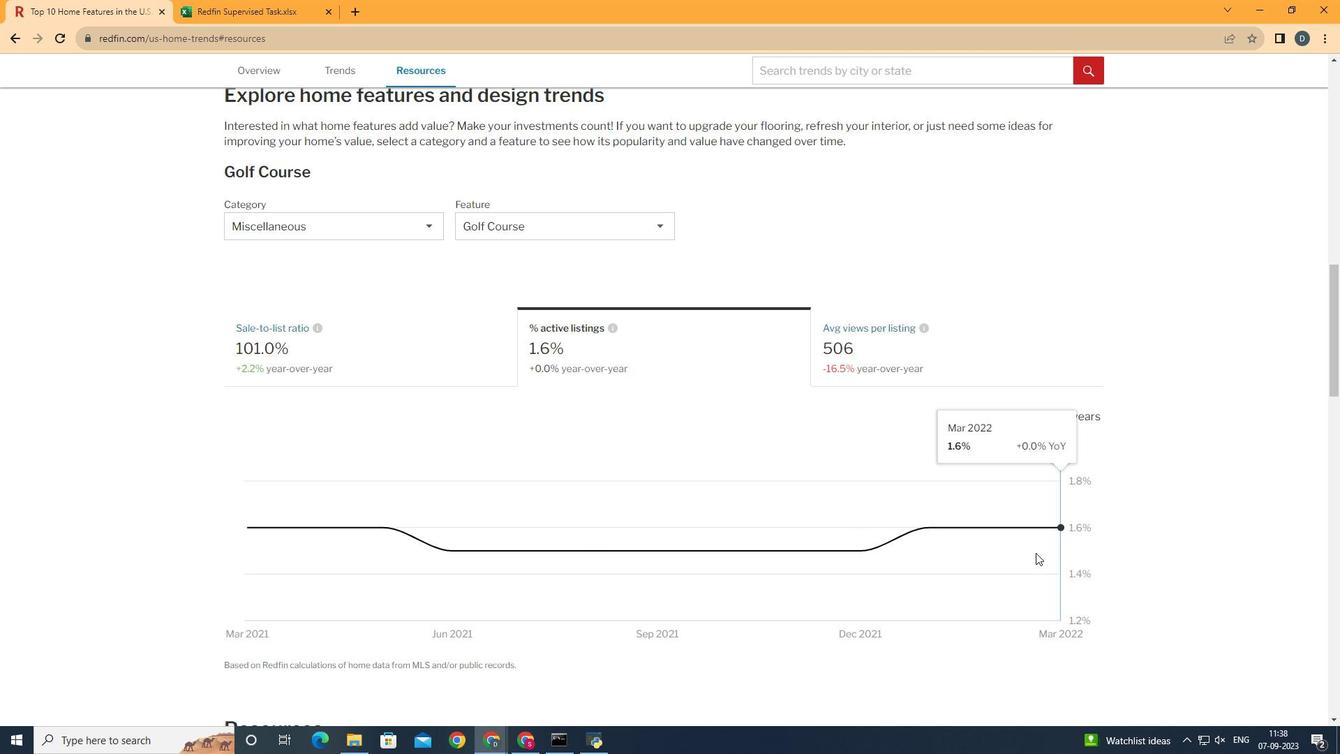 
